 Task: Toggle the preview breaks in the markdown.
Action: Mouse moved to (28, 627)
Screenshot: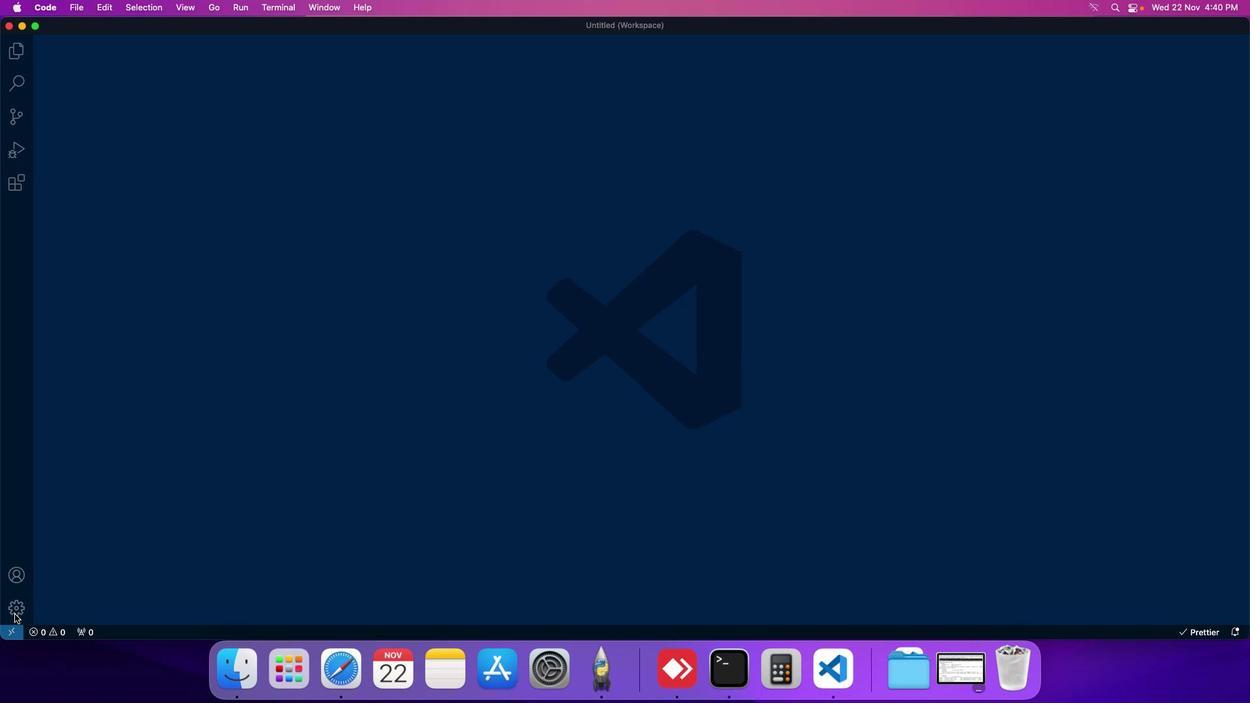 
Action: Mouse pressed left at (28, 627)
Screenshot: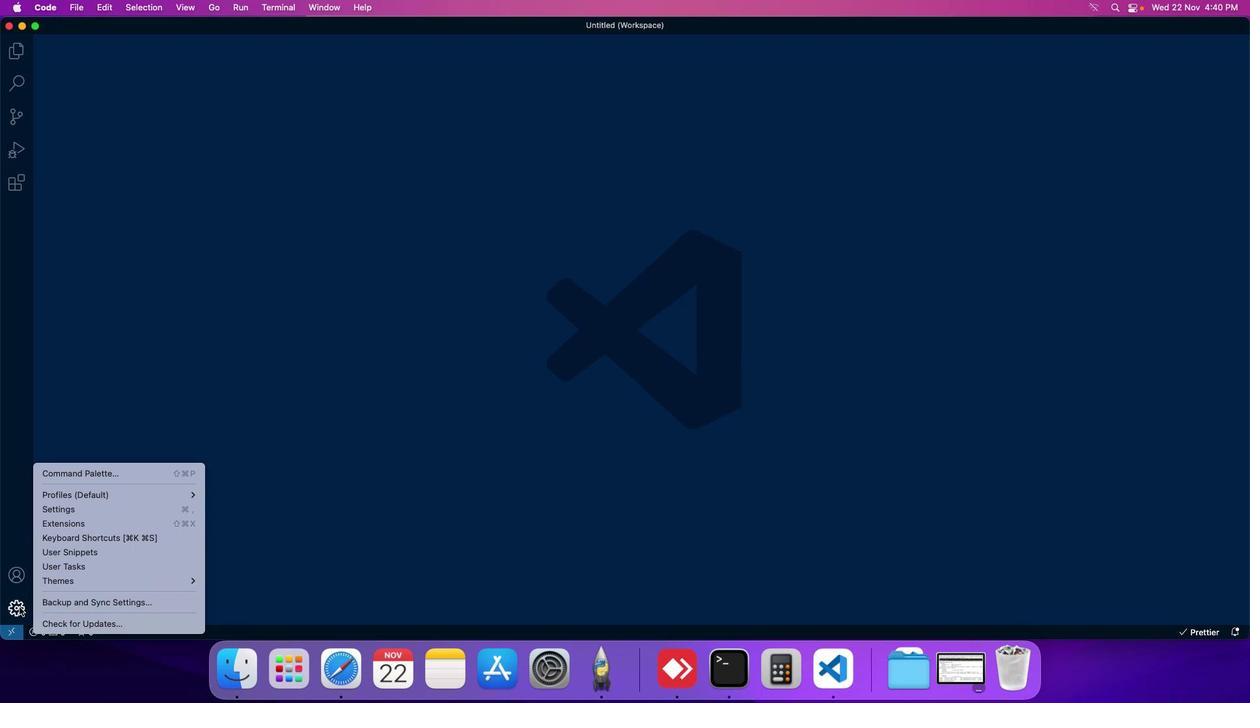 
Action: Mouse moved to (71, 525)
Screenshot: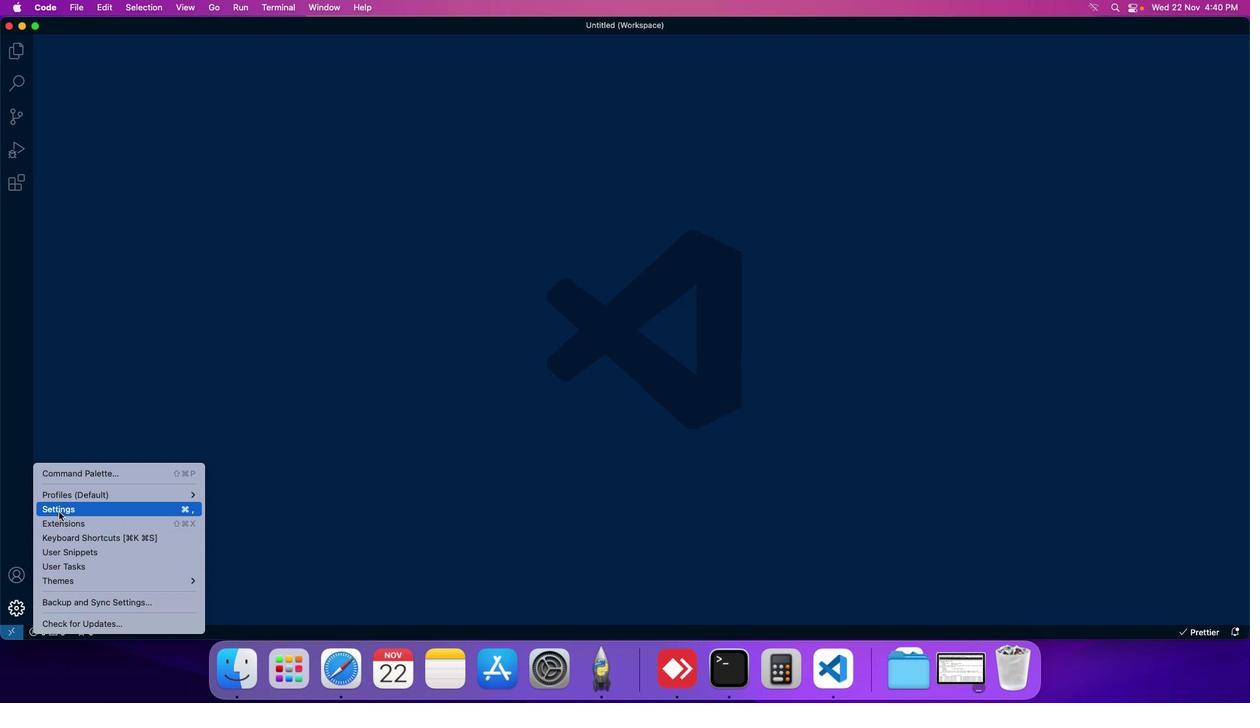
Action: Mouse pressed left at (71, 525)
Screenshot: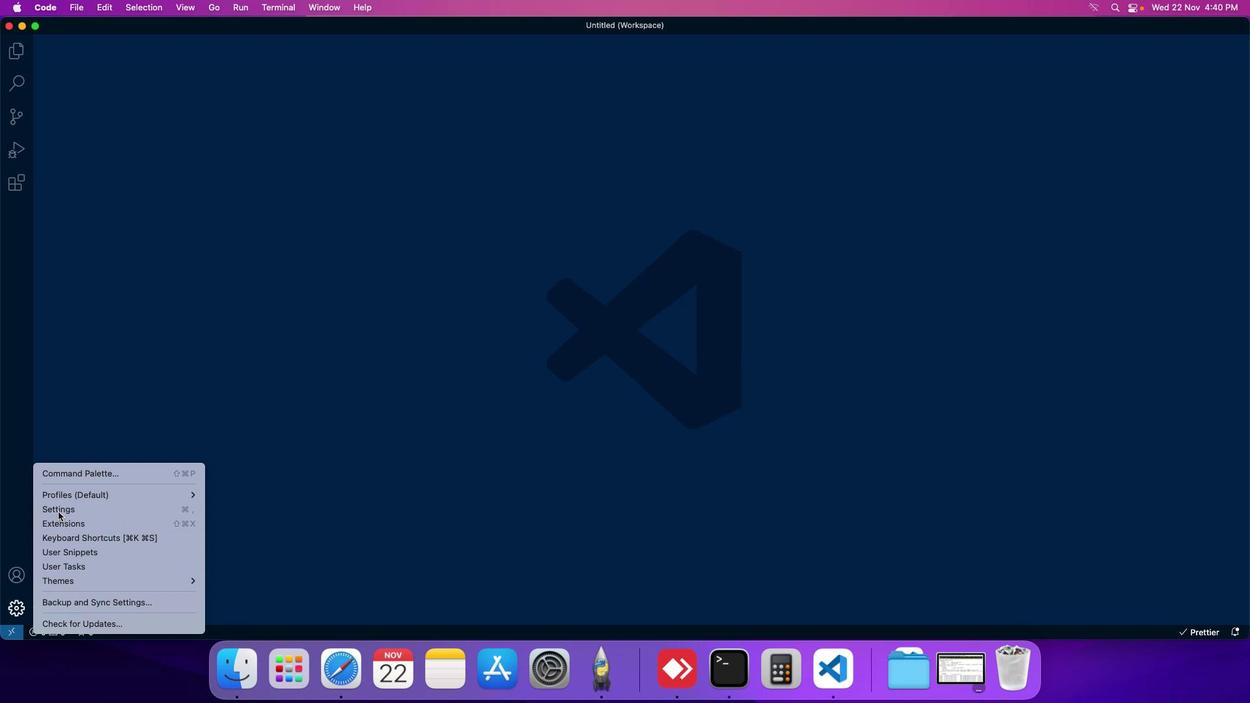 
Action: Mouse moved to (300, 122)
Screenshot: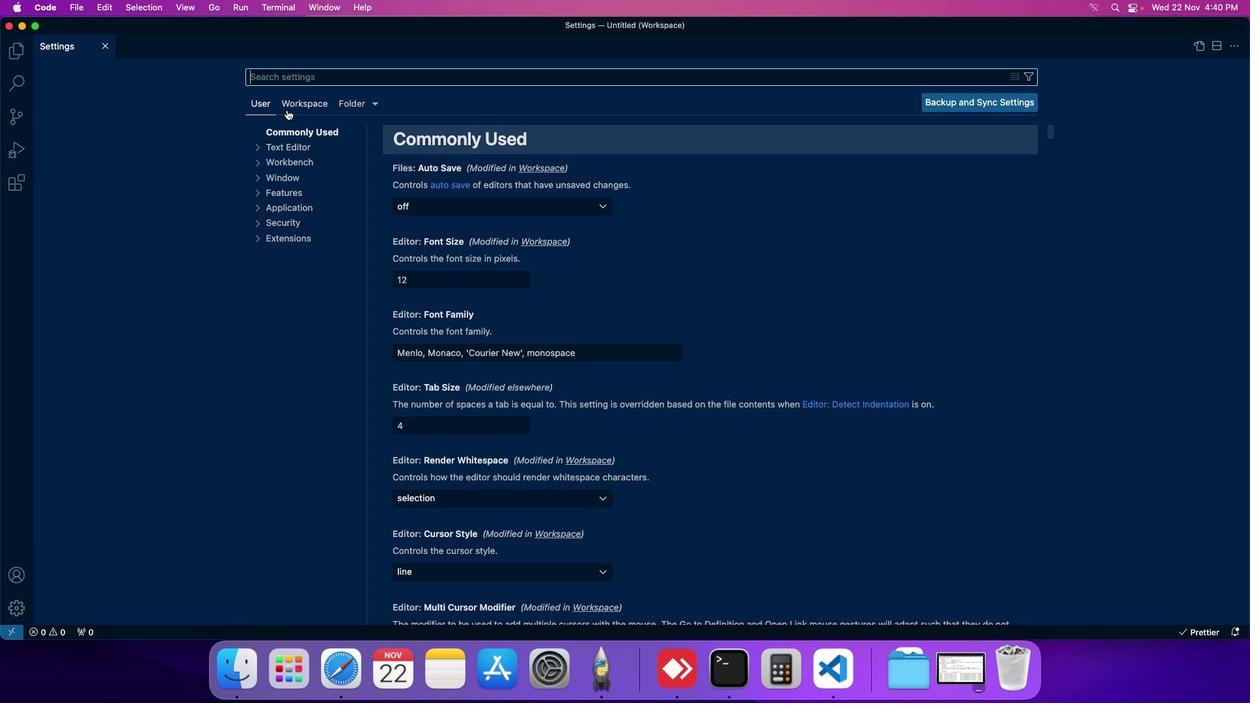
Action: Mouse pressed left at (300, 122)
Screenshot: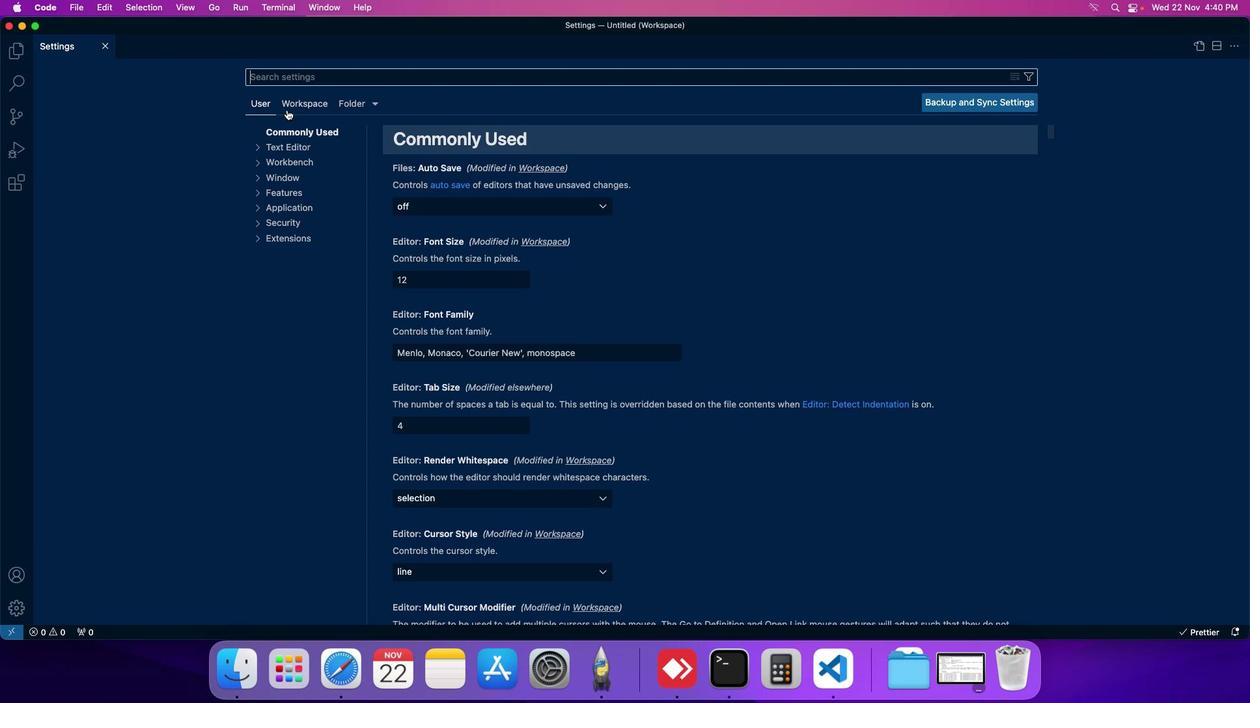 
Action: Mouse moved to (307, 233)
Screenshot: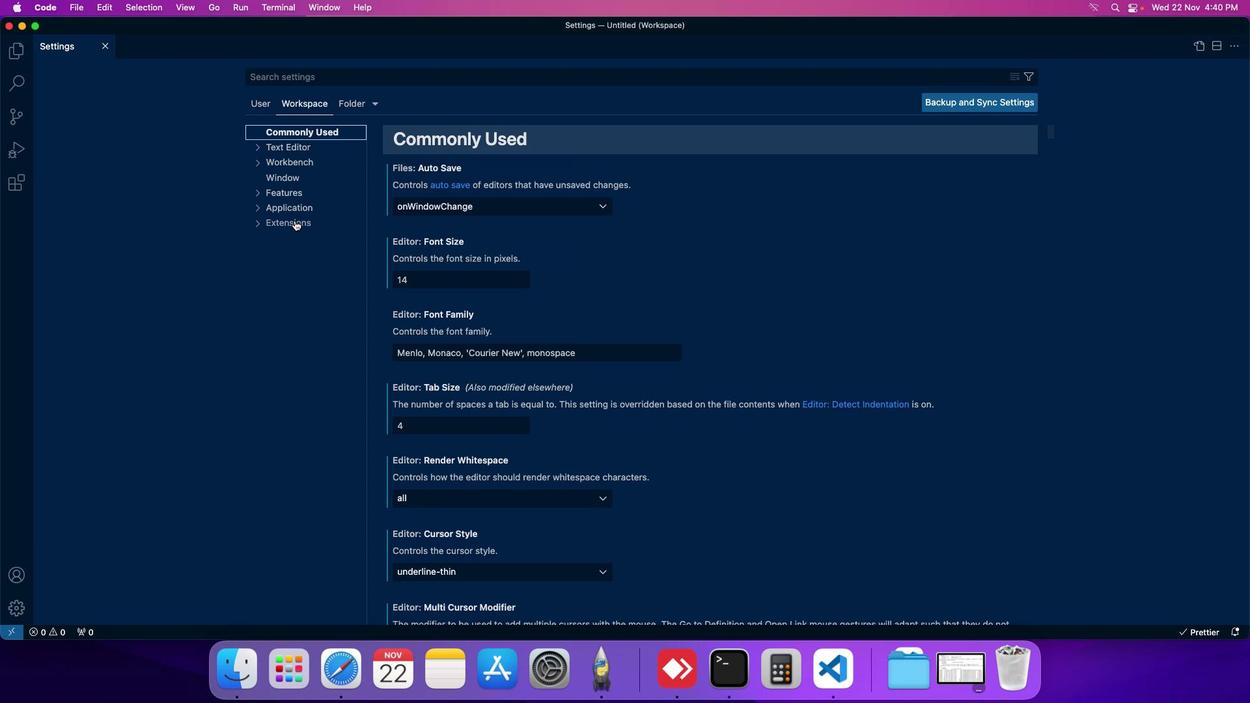 
Action: Mouse pressed left at (307, 233)
Screenshot: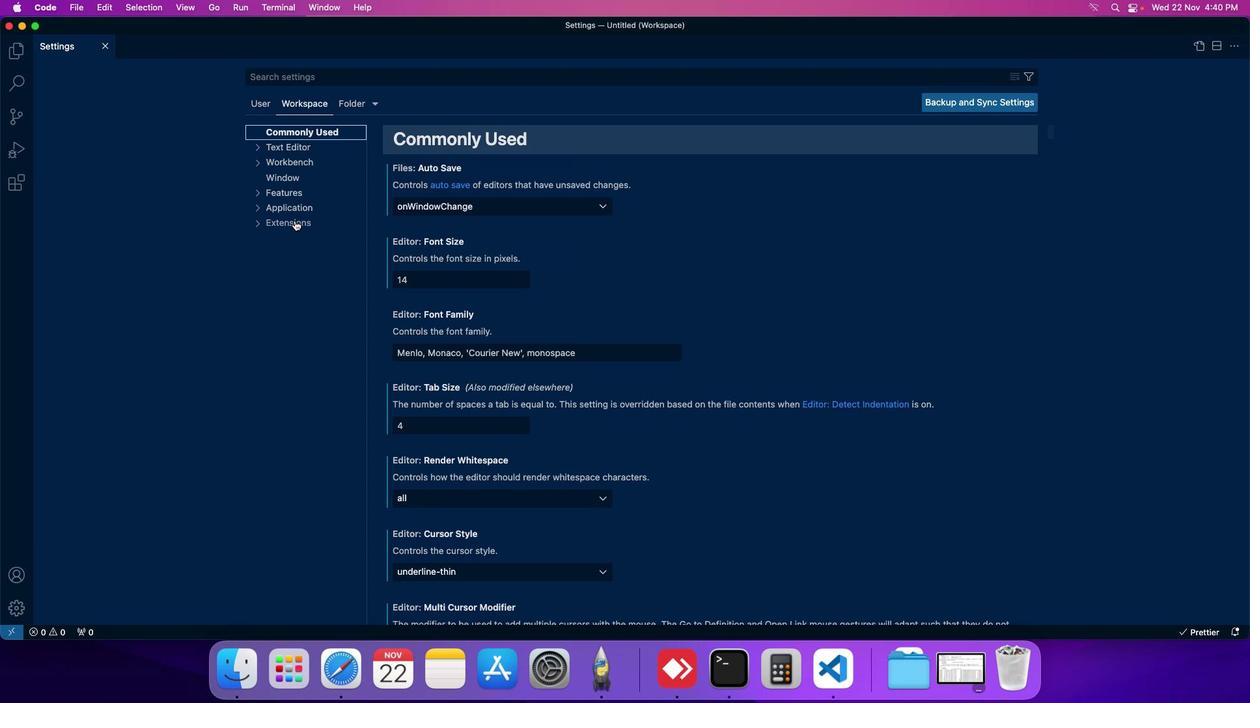 
Action: Mouse moved to (302, 387)
Screenshot: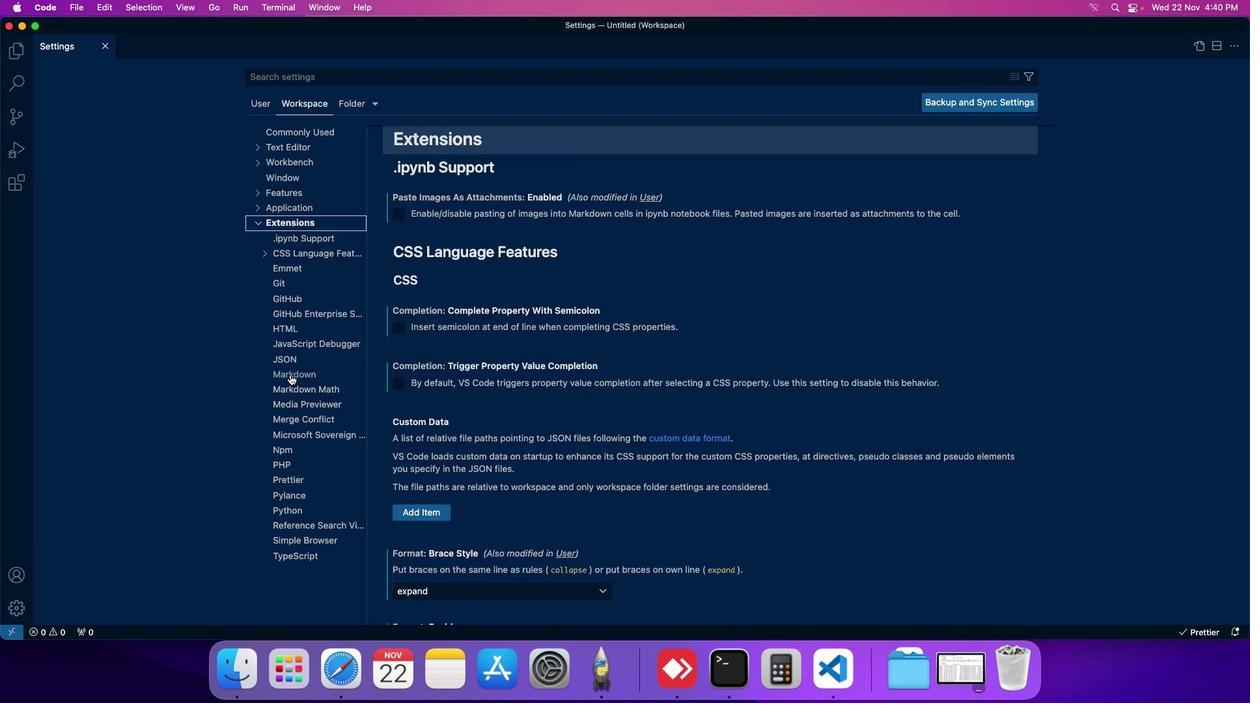 
Action: Mouse pressed left at (302, 387)
Screenshot: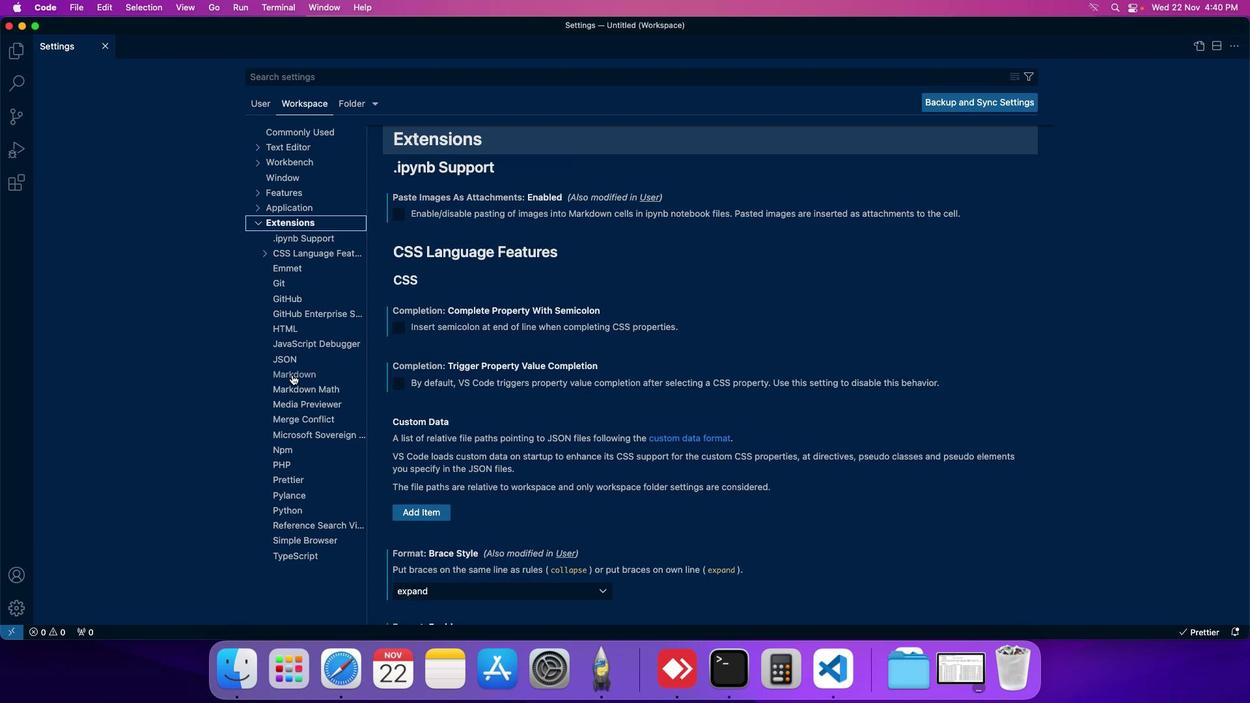 
Action: Mouse moved to (452, 415)
Screenshot: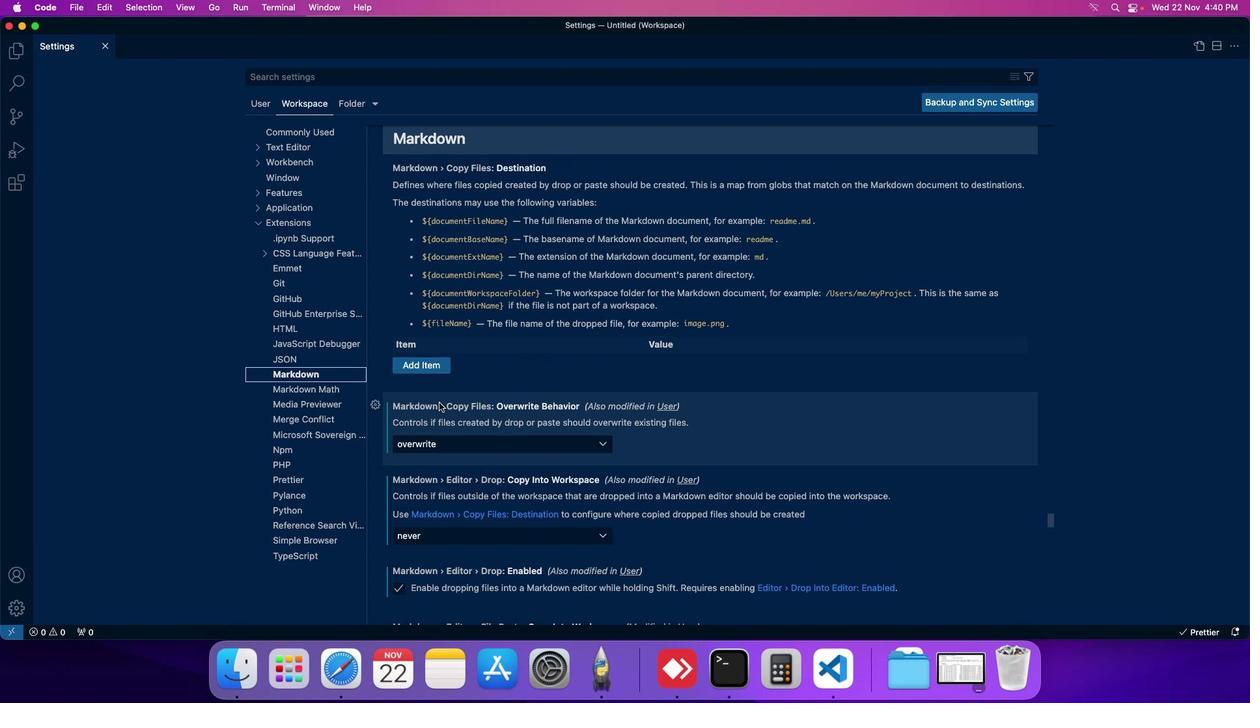 
Action: Mouse scrolled (452, 415) with delta (13, 12)
Screenshot: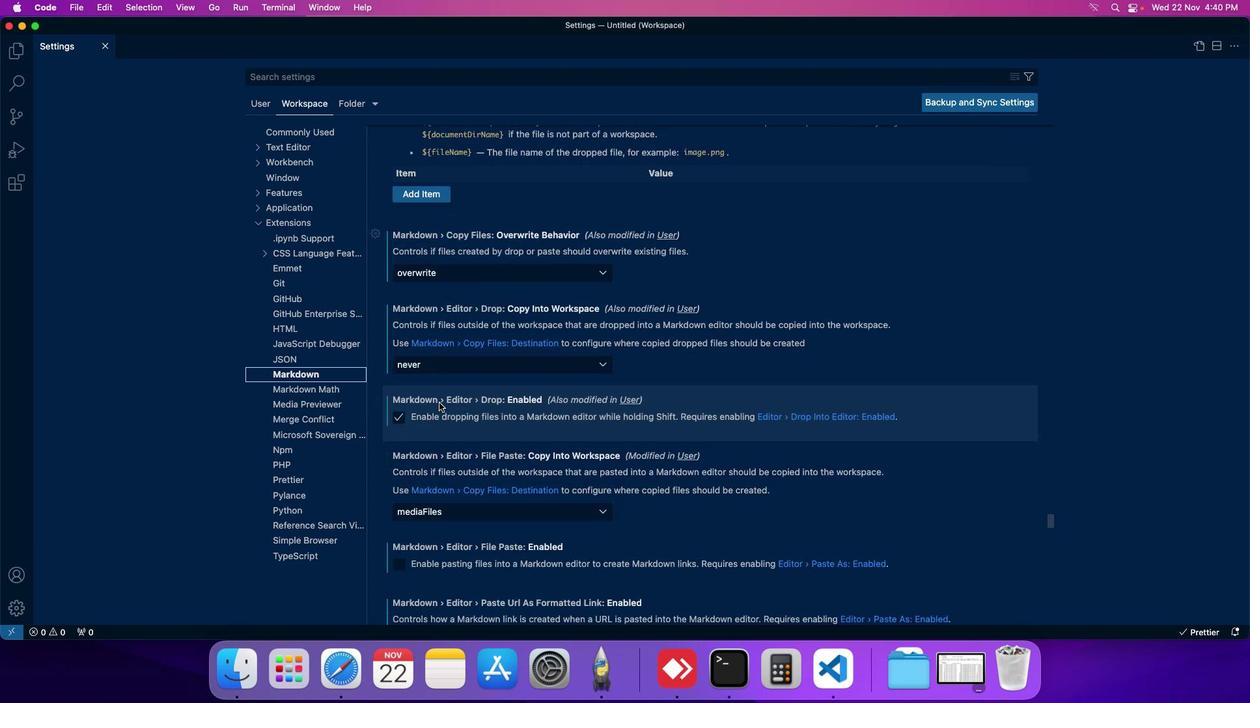 
Action: Mouse scrolled (452, 415) with delta (13, 12)
Screenshot: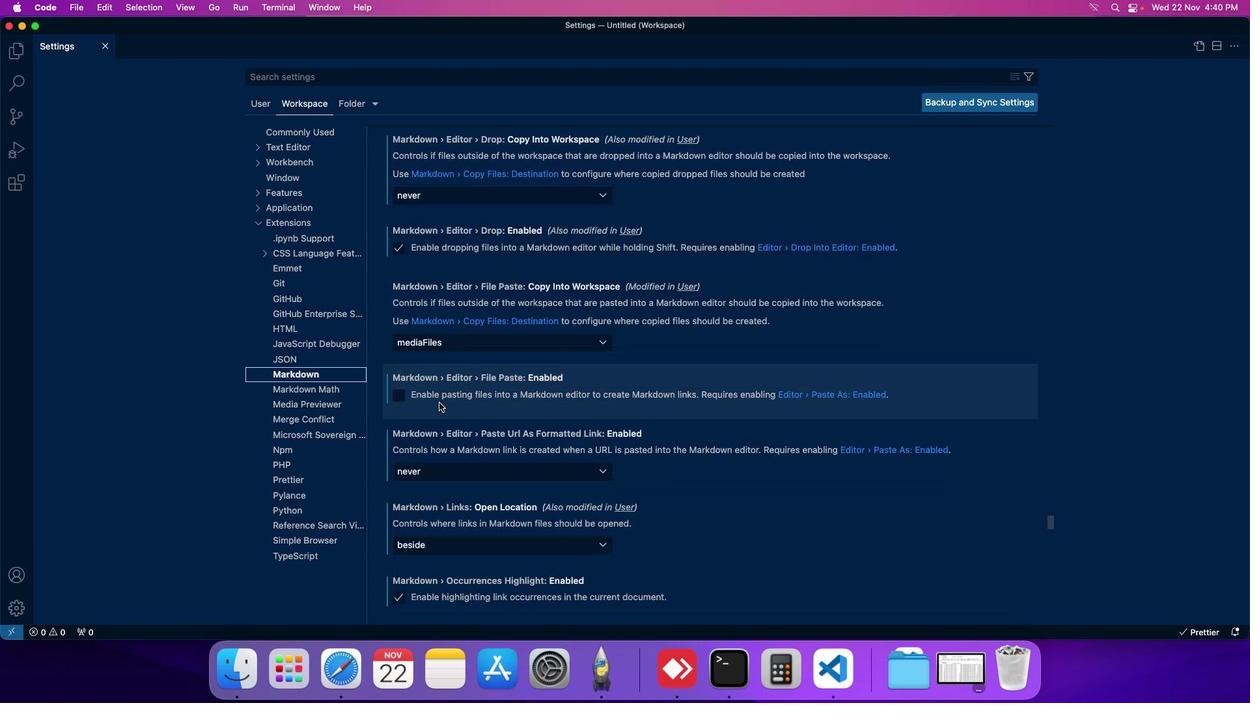 
Action: Mouse scrolled (452, 415) with delta (13, 12)
Screenshot: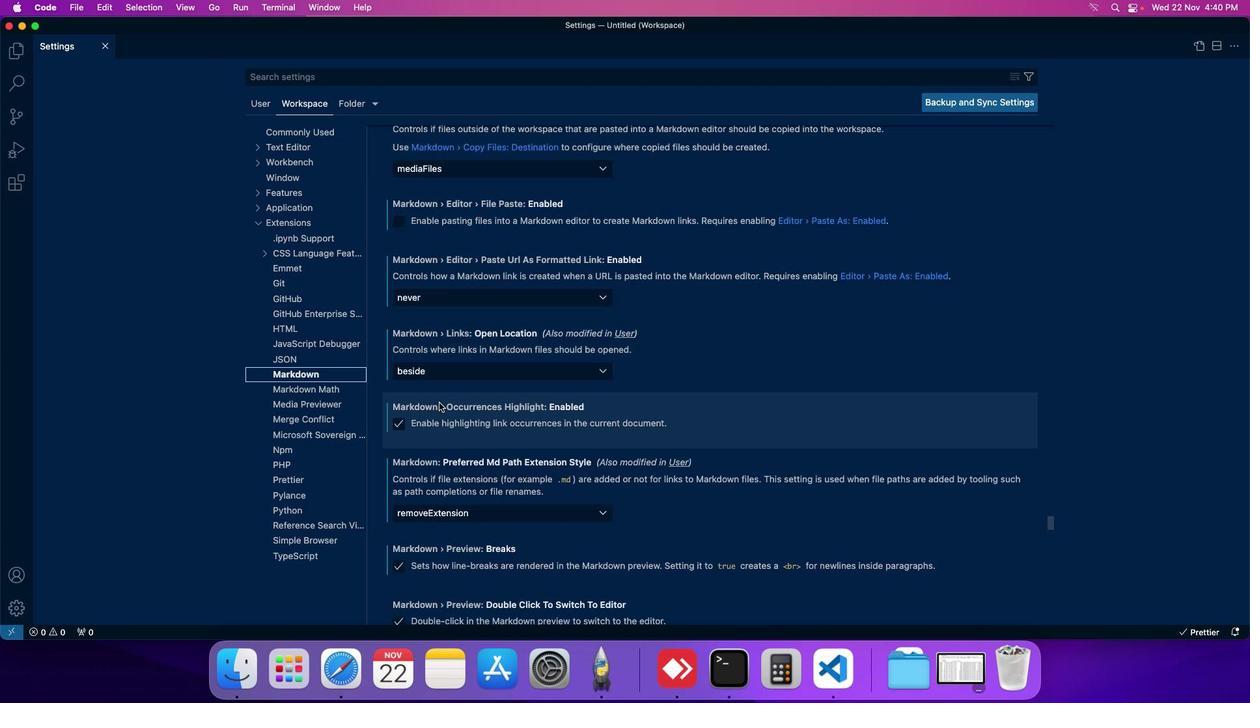 
Action: Mouse scrolled (452, 415) with delta (13, 12)
Screenshot: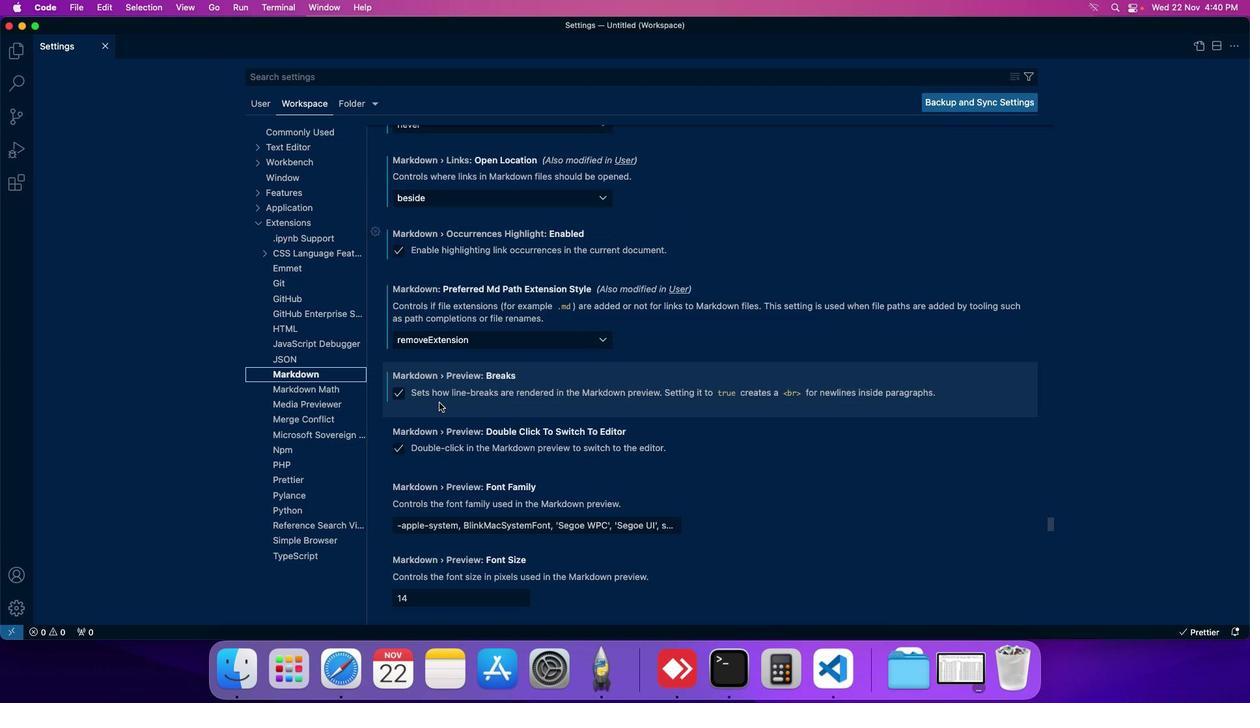 
Action: Mouse moved to (412, 410)
Screenshot: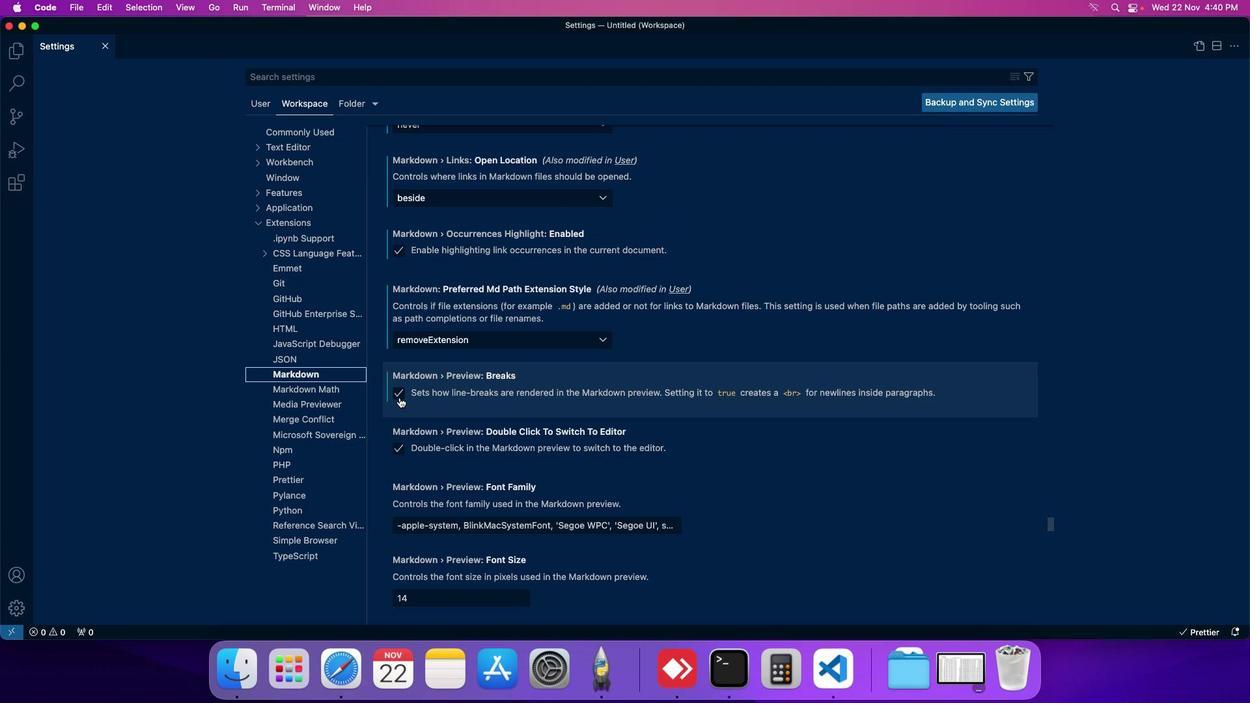 
Action: Mouse pressed left at (412, 410)
Screenshot: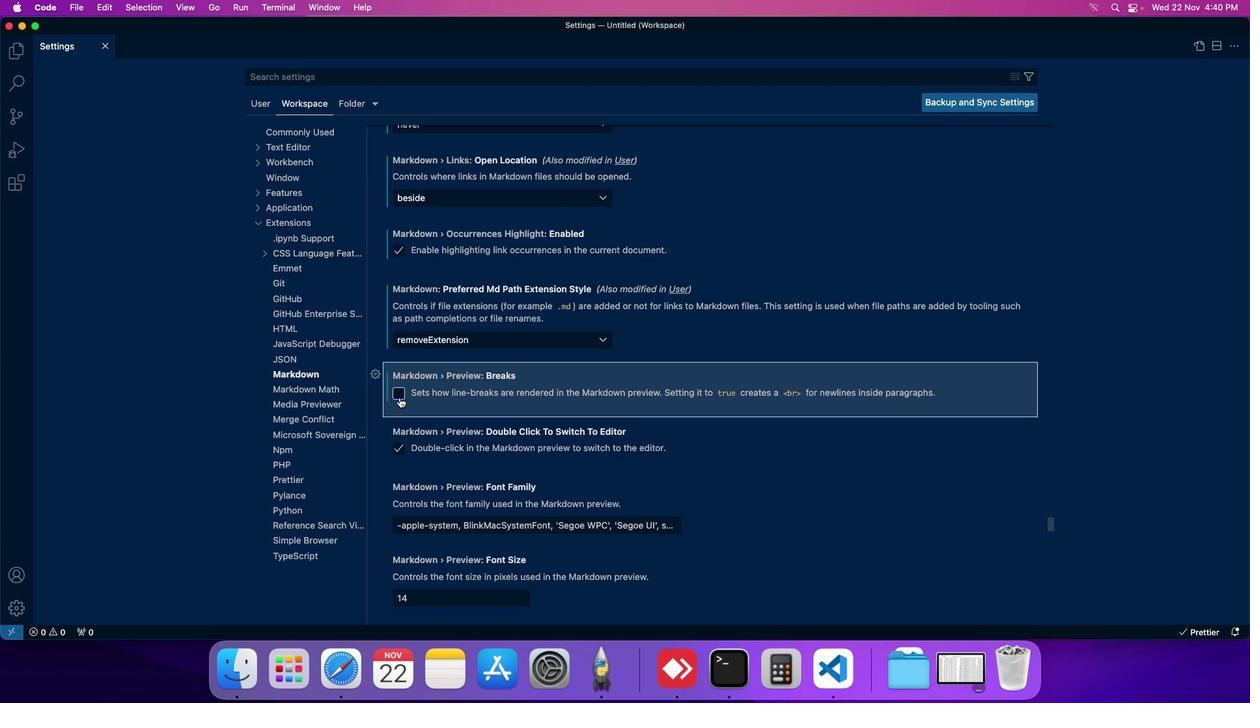 
Action: Mouse moved to (414, 412)
Screenshot: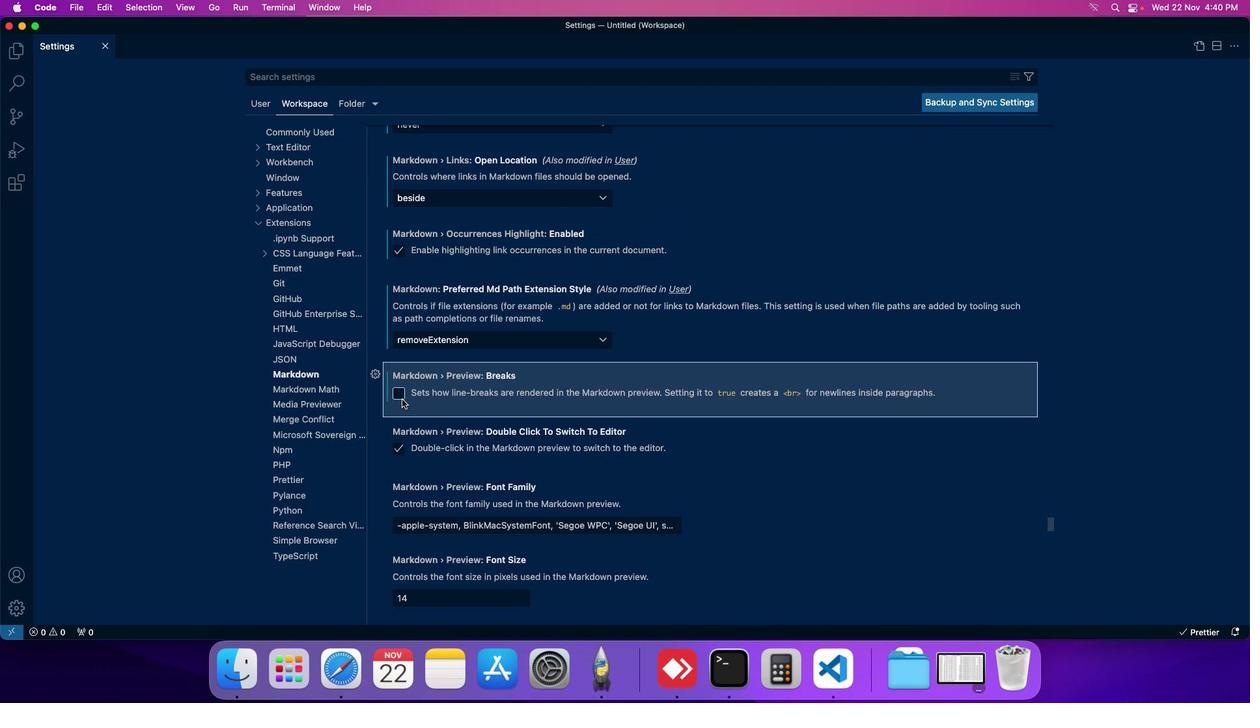 
